 Task: Change the rotation the text "Digital dependence fuels the social dilemma" to rotate down.
Action: Mouse moved to (128, 316)
Screenshot: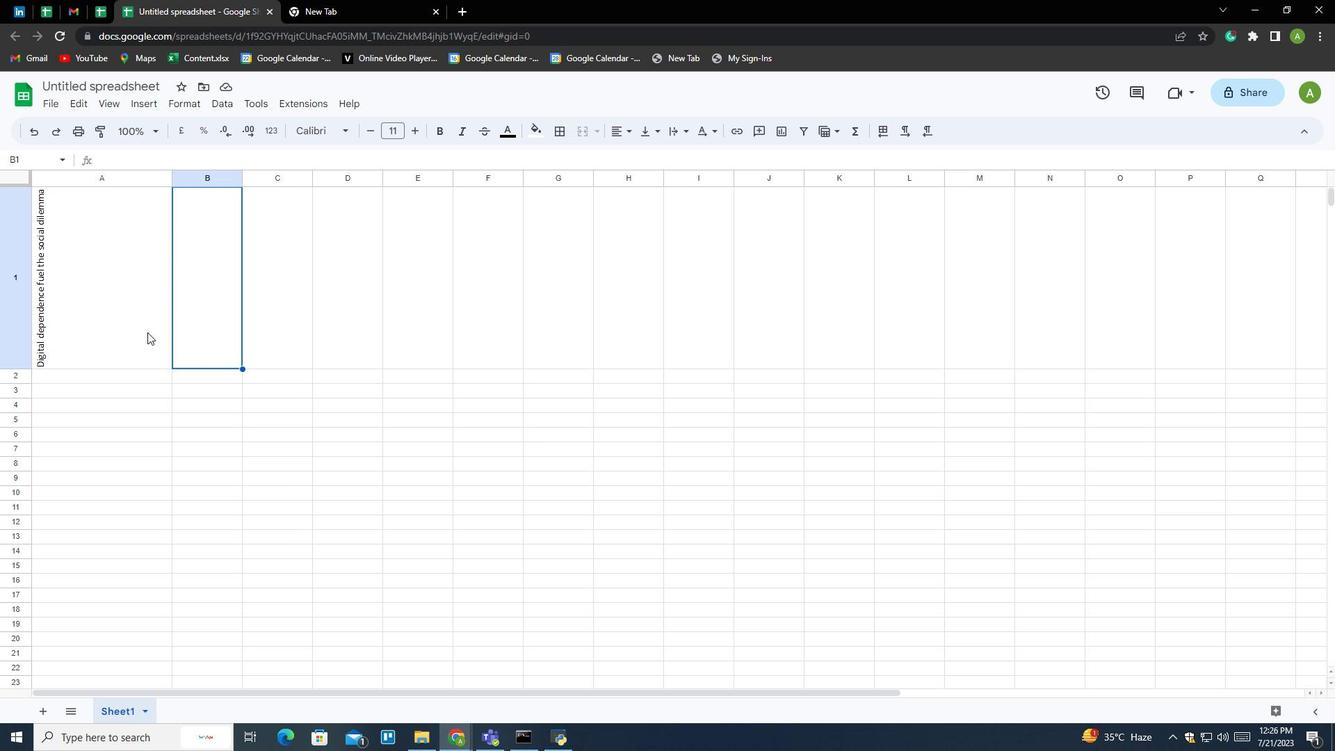 
Action: Mouse pressed left at (128, 316)
Screenshot: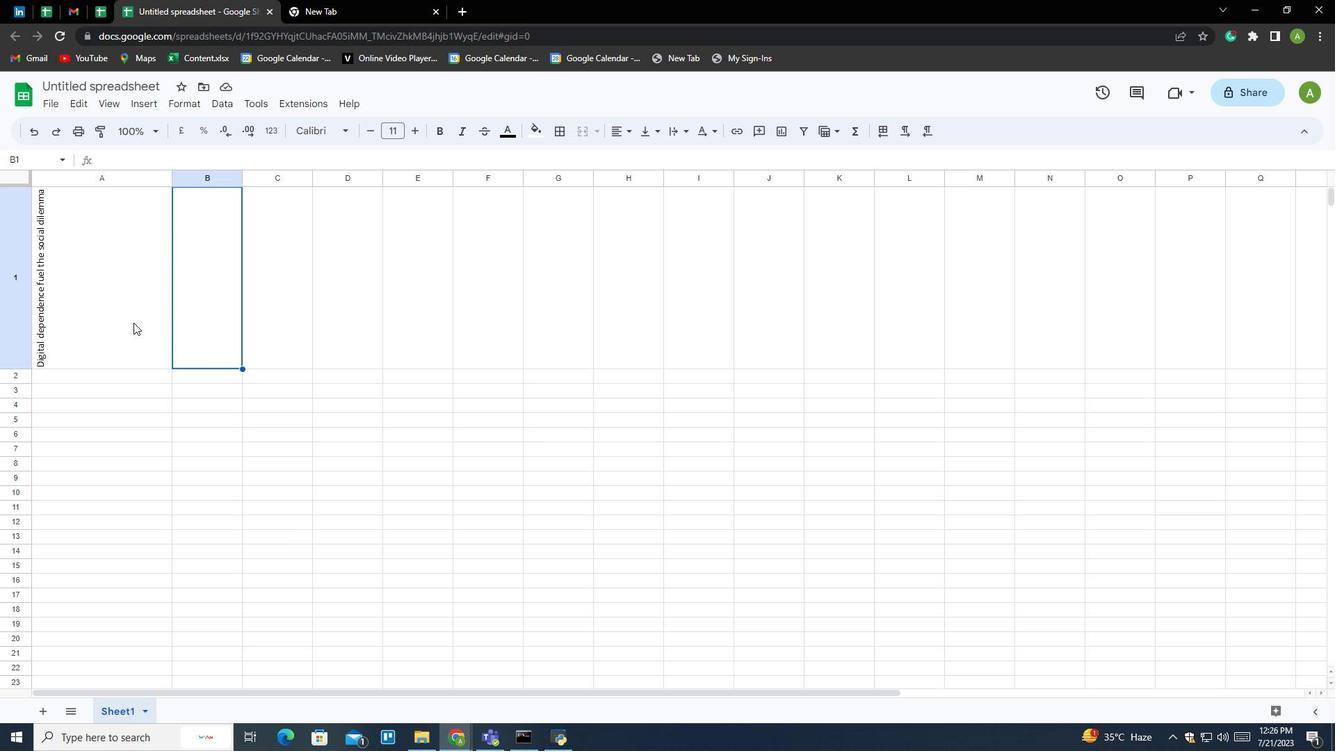 
Action: Mouse moved to (712, 133)
Screenshot: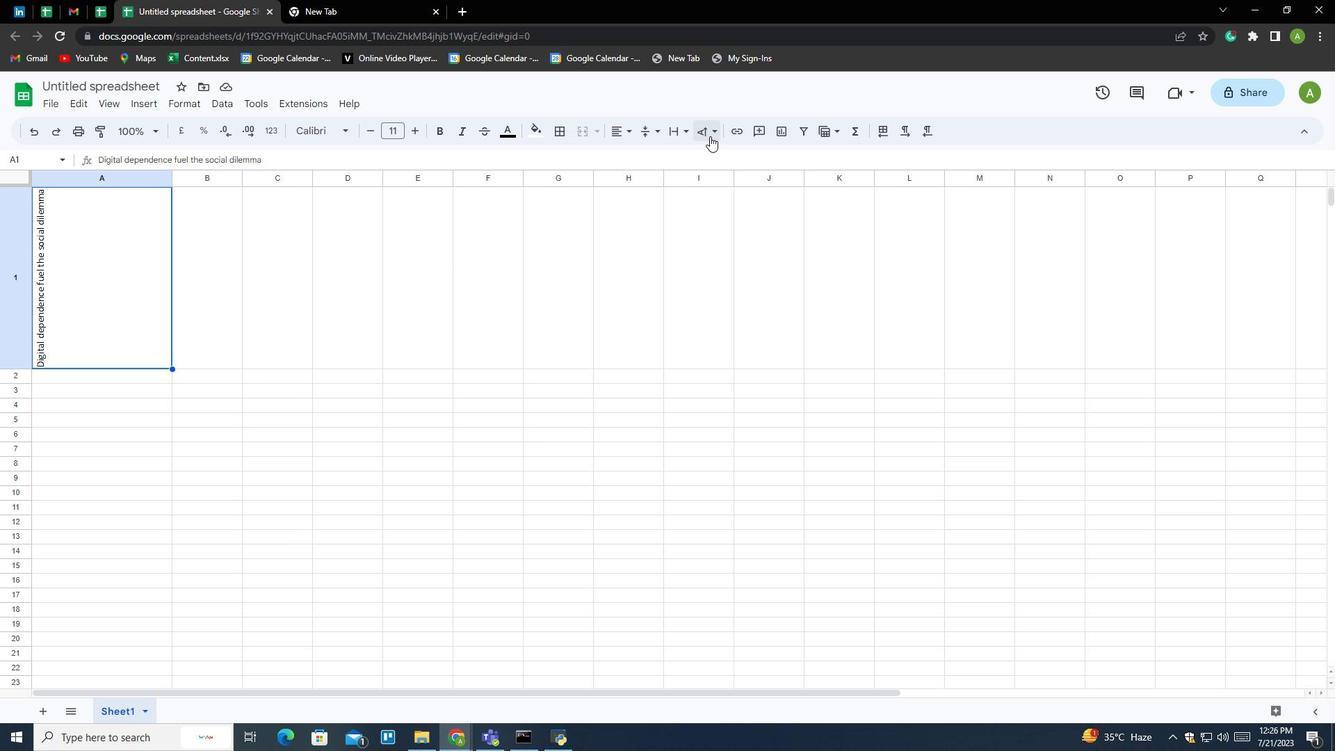 
Action: Mouse pressed left at (712, 133)
Screenshot: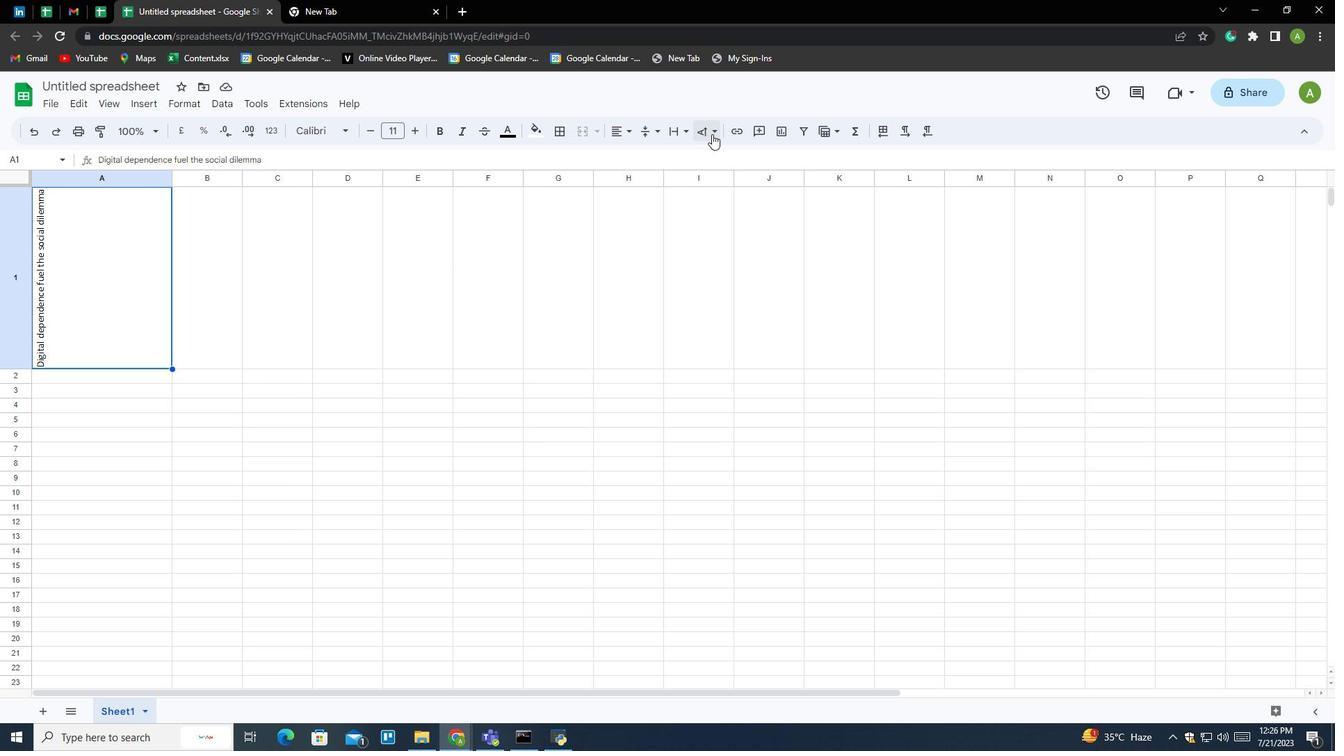 
Action: Mouse moved to (821, 159)
Screenshot: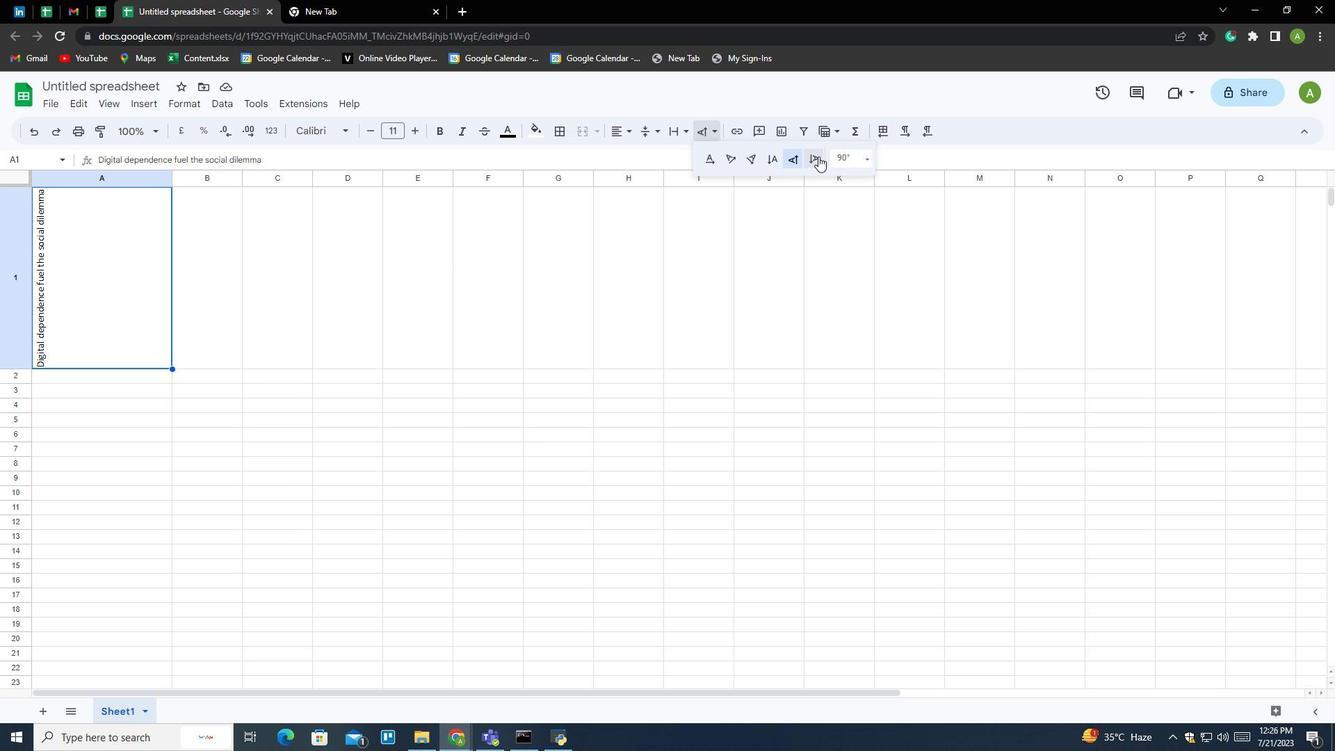 
Action: Mouse pressed left at (821, 159)
Screenshot: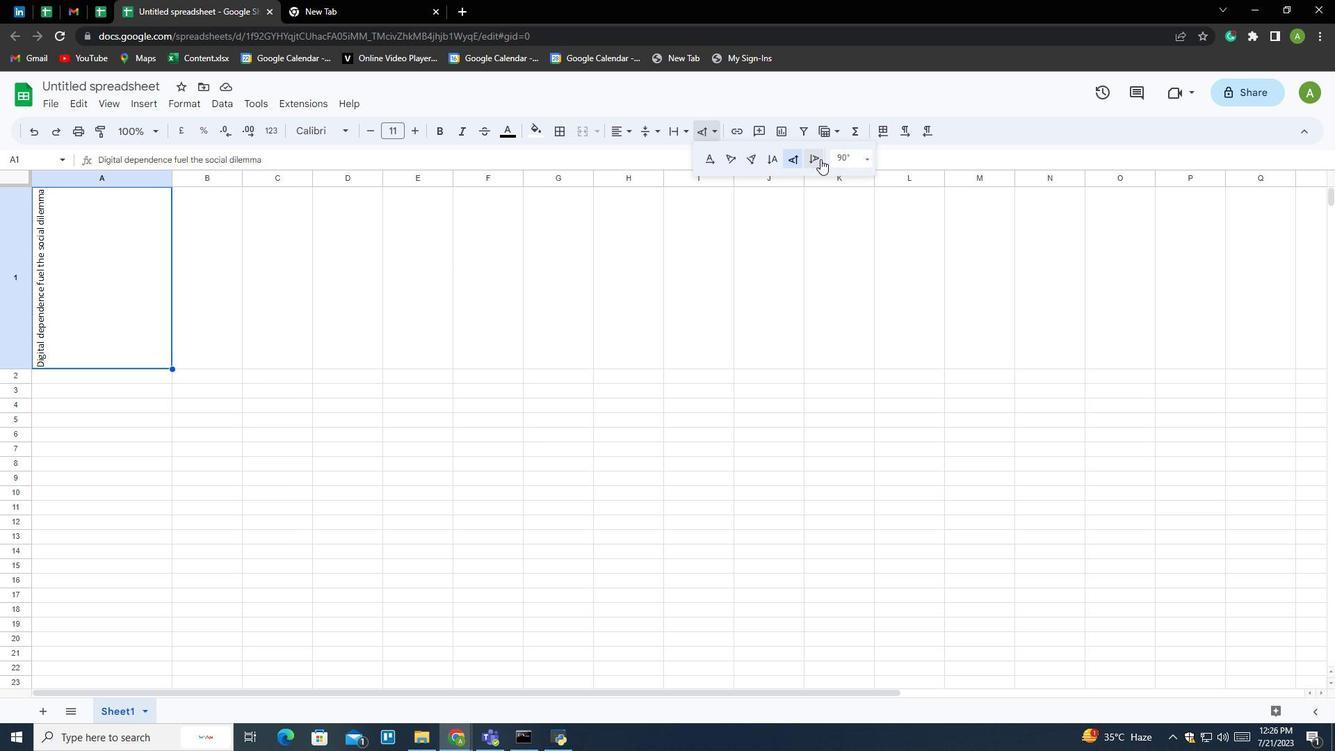 
Action: Mouse moved to (382, 400)
Screenshot: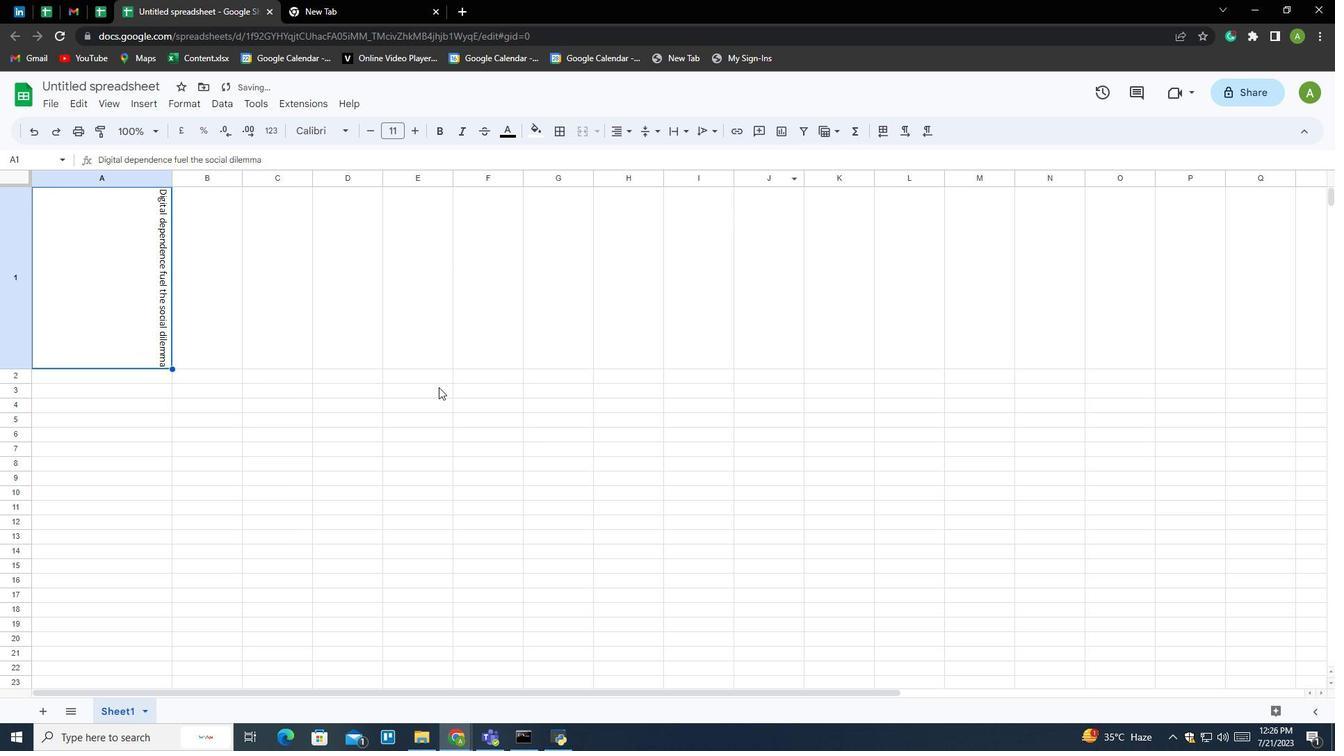 
